 Task: Choose a LinkedIn plan to start my free month.
Action: Mouse moved to (679, 77)
Screenshot: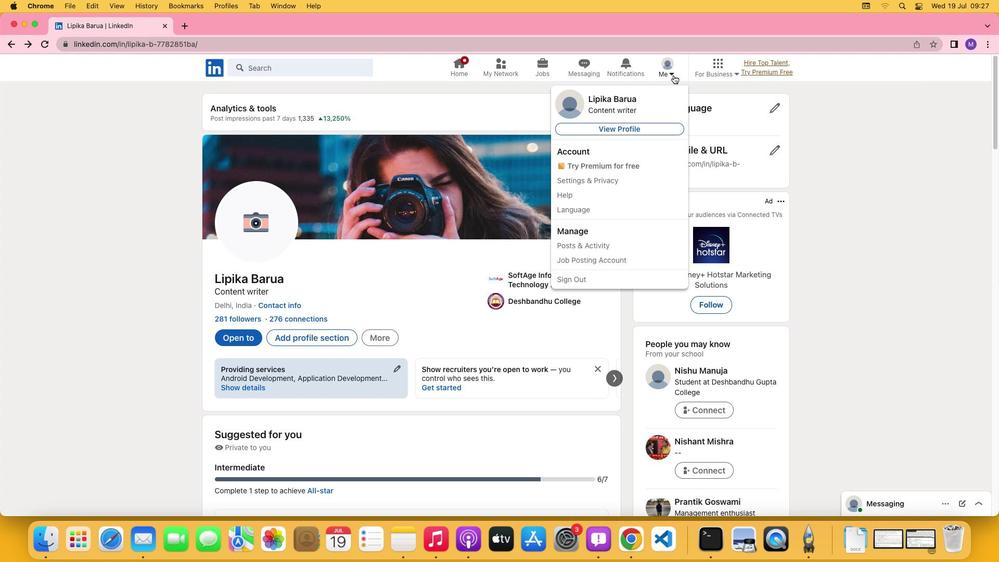 
Action: Mouse pressed left at (679, 77)
Screenshot: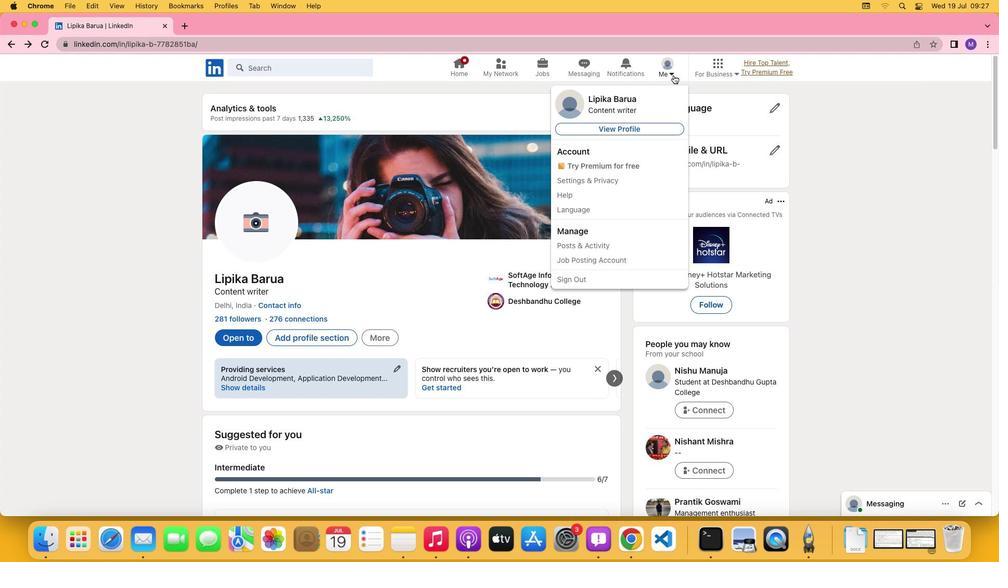 
Action: Mouse moved to (674, 74)
Screenshot: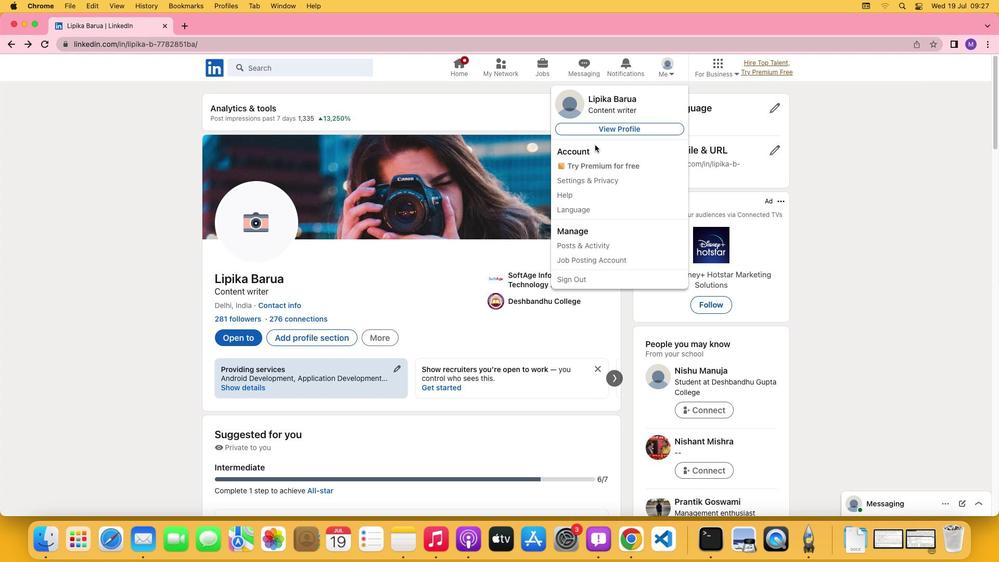 
Action: Mouse pressed left at (674, 74)
Screenshot: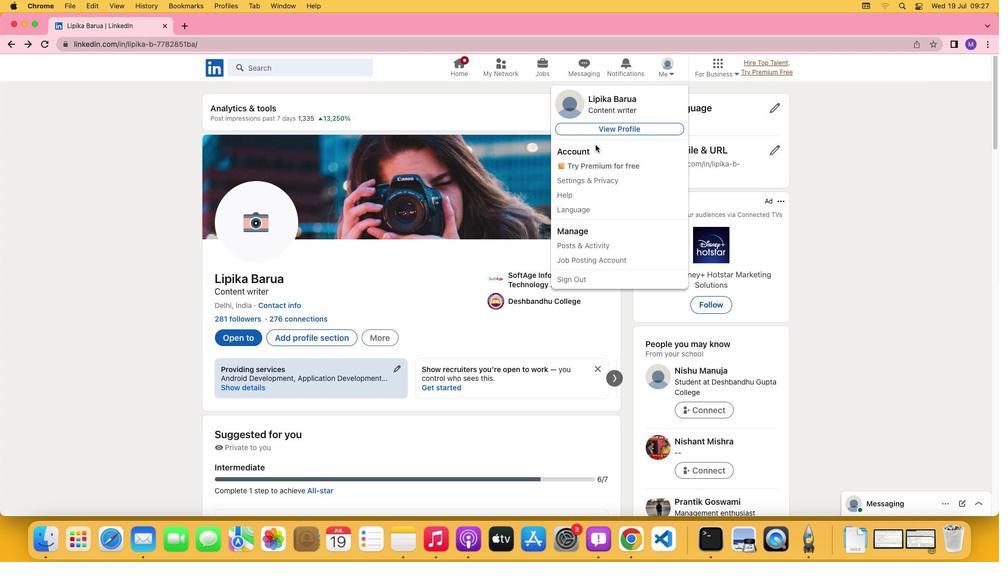 
Action: Mouse moved to (591, 181)
Screenshot: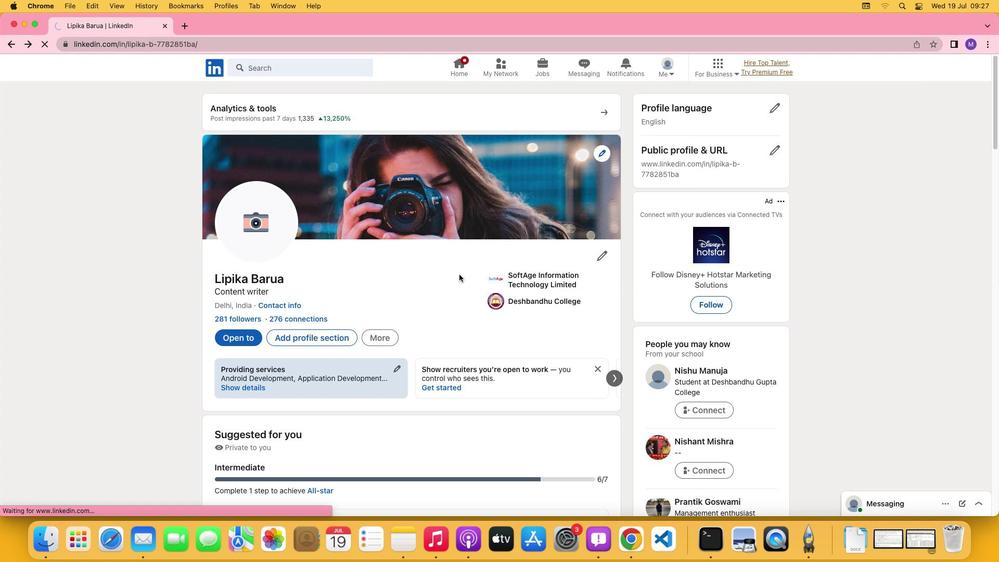 
Action: Mouse pressed left at (591, 181)
Screenshot: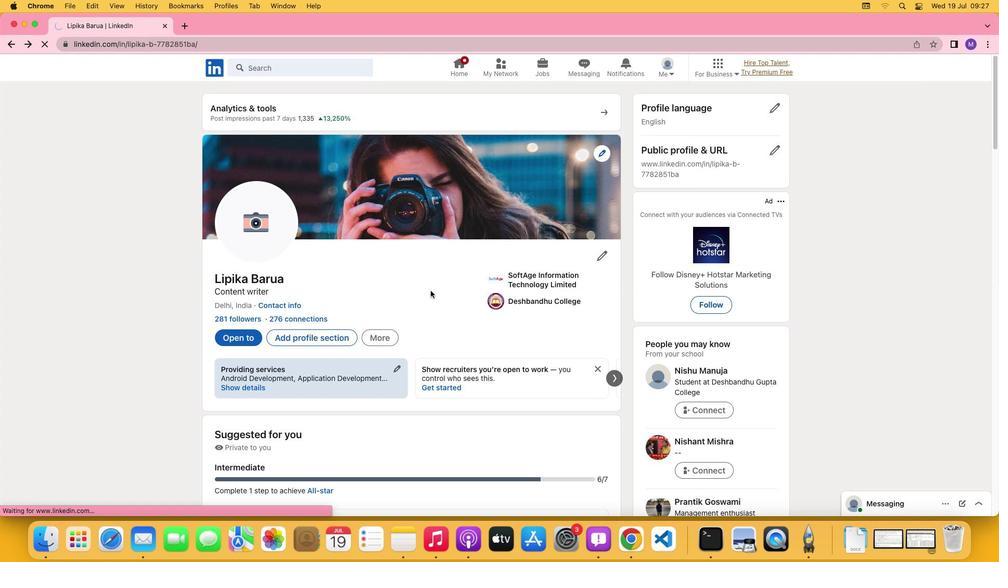 
Action: Mouse moved to (453, 331)
Screenshot: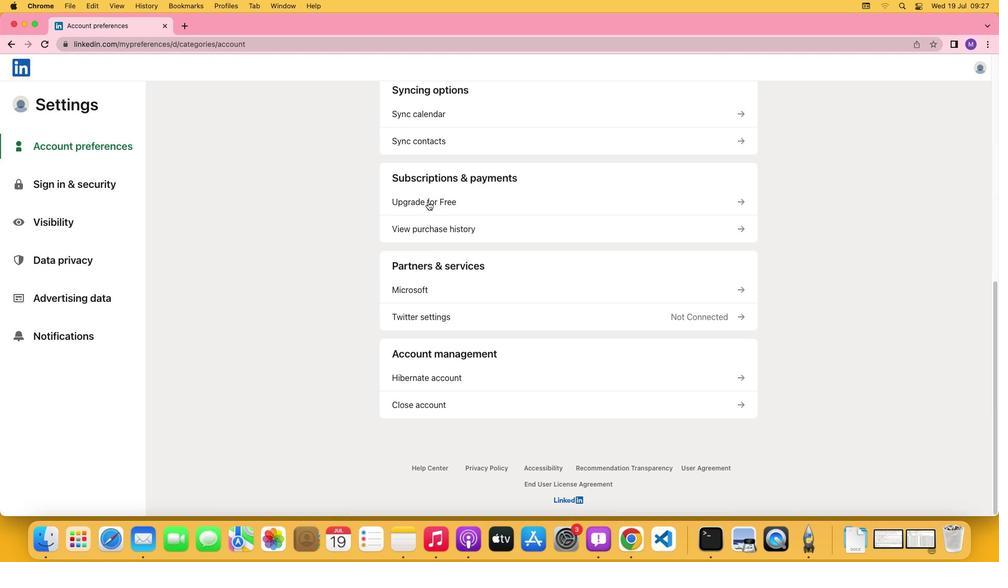 
Action: Mouse scrolled (453, 331) with delta (0, 0)
Screenshot: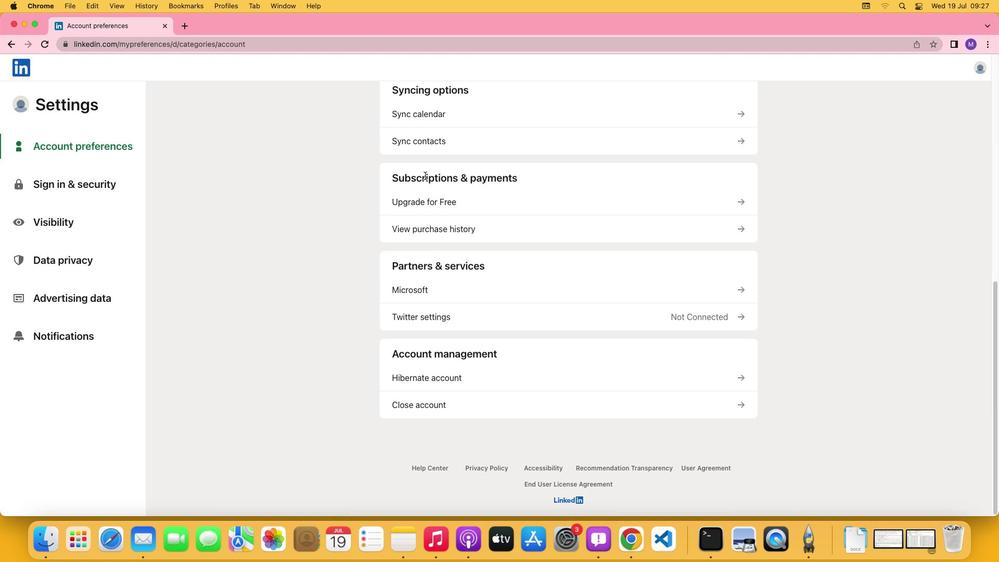 
Action: Mouse scrolled (453, 331) with delta (0, 0)
Screenshot: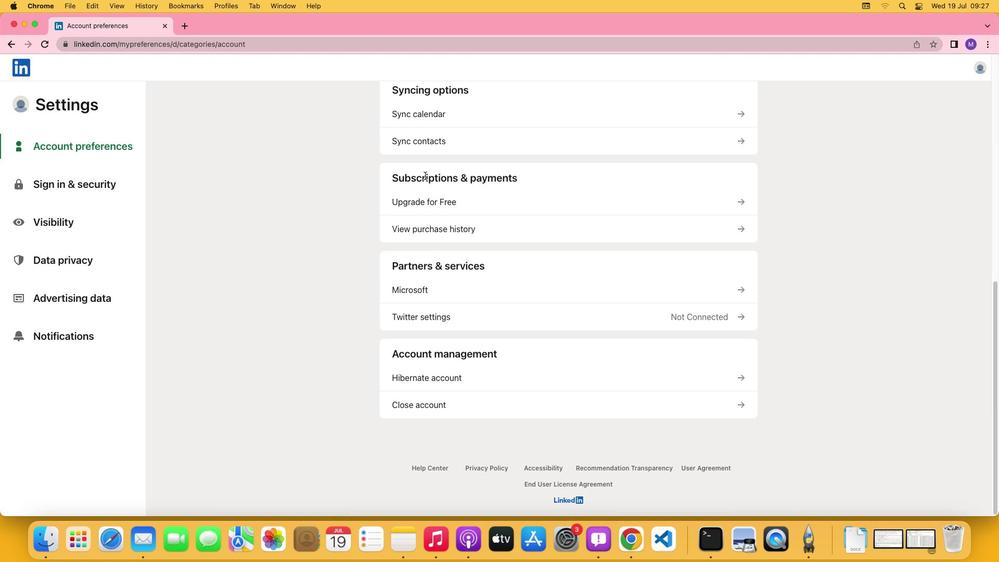 
Action: Mouse moved to (453, 332)
Screenshot: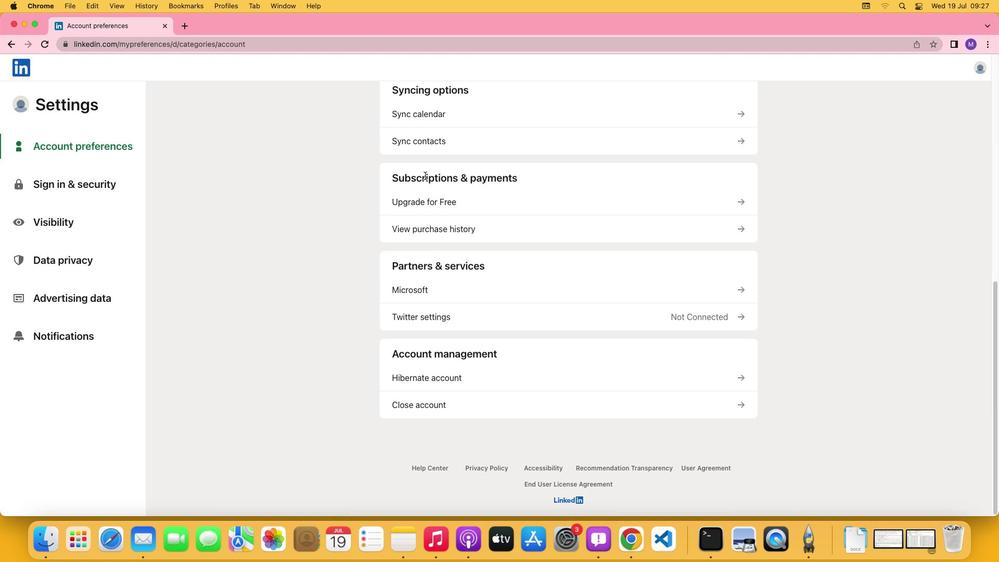 
Action: Mouse scrolled (453, 332) with delta (0, -1)
Screenshot: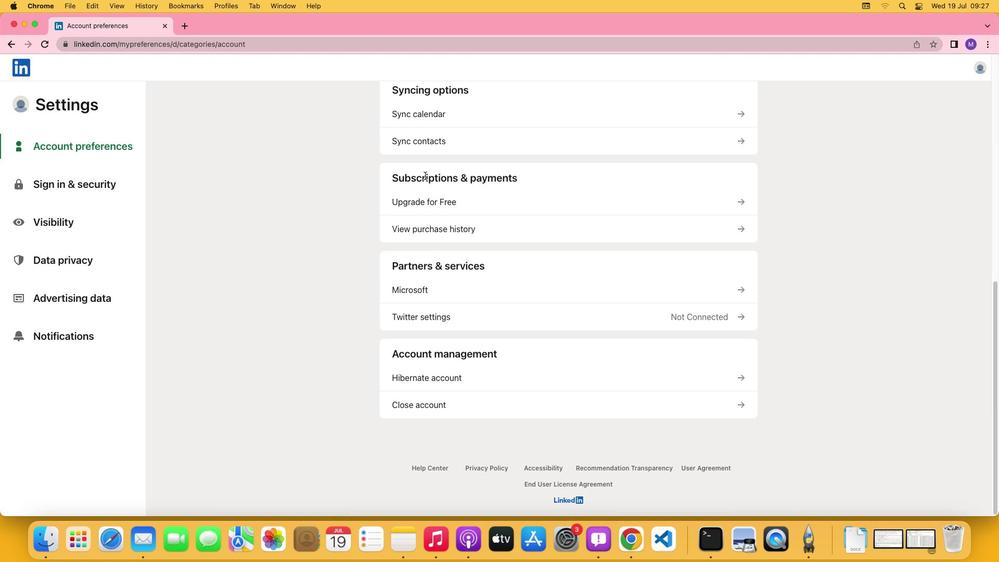 
Action: Mouse moved to (452, 332)
Screenshot: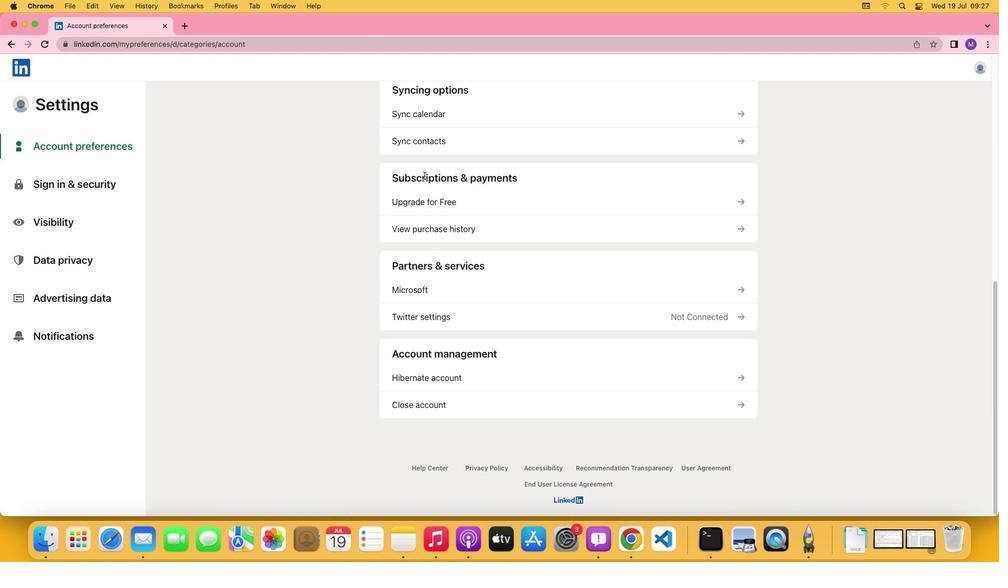 
Action: Mouse scrolled (452, 332) with delta (0, -2)
Screenshot: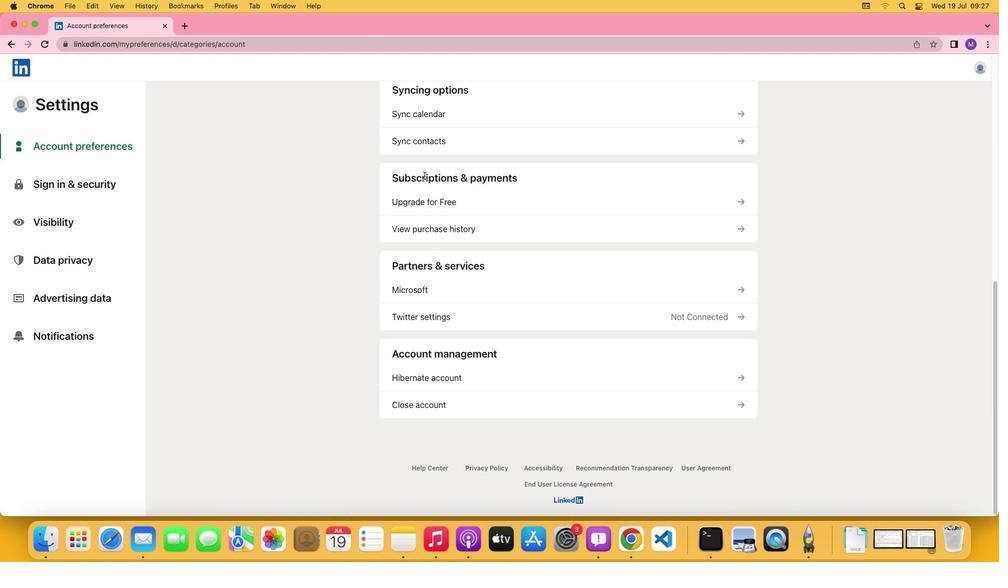 
Action: Mouse moved to (452, 332)
Screenshot: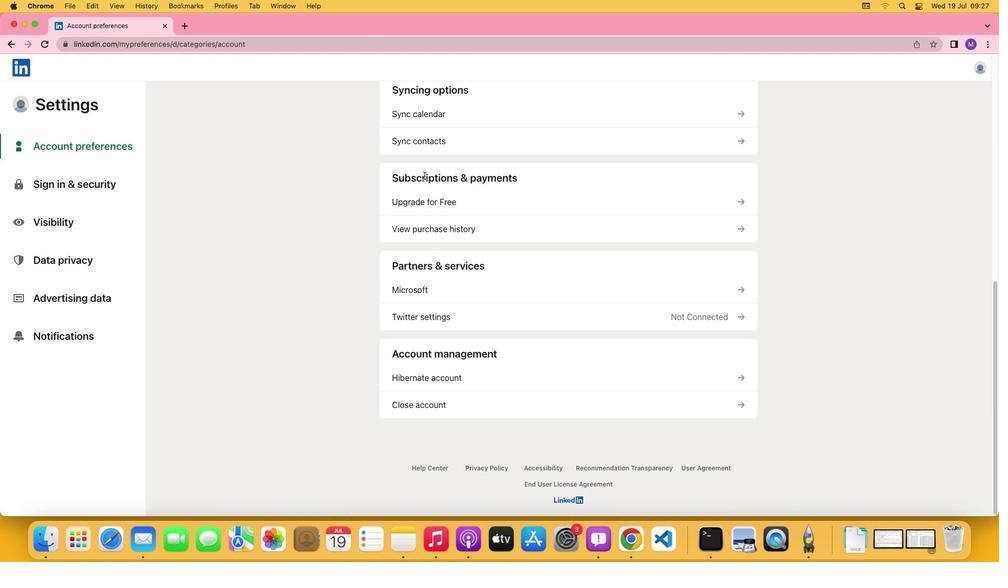 
Action: Mouse scrolled (452, 332) with delta (0, -3)
Screenshot: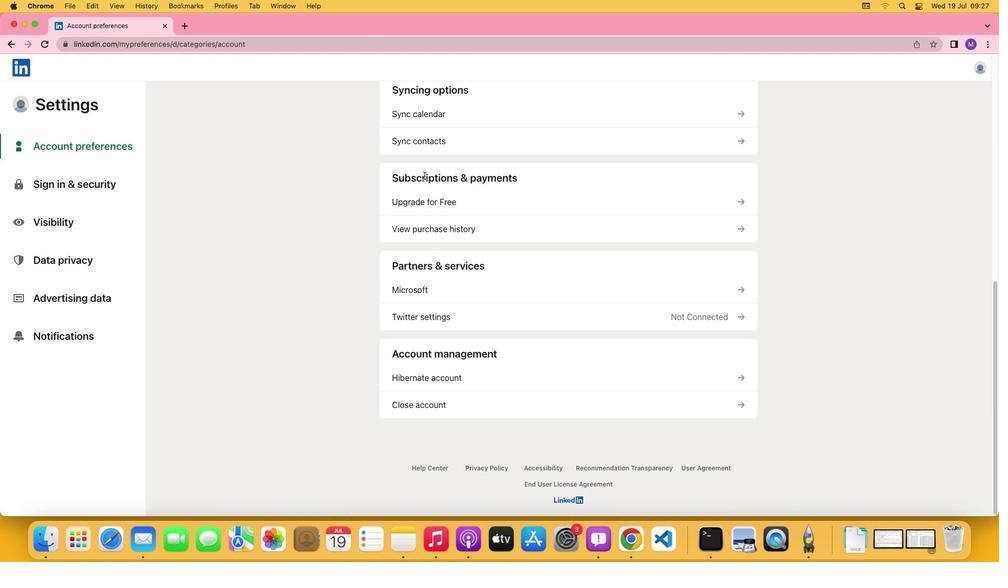 
Action: Mouse moved to (452, 333)
Screenshot: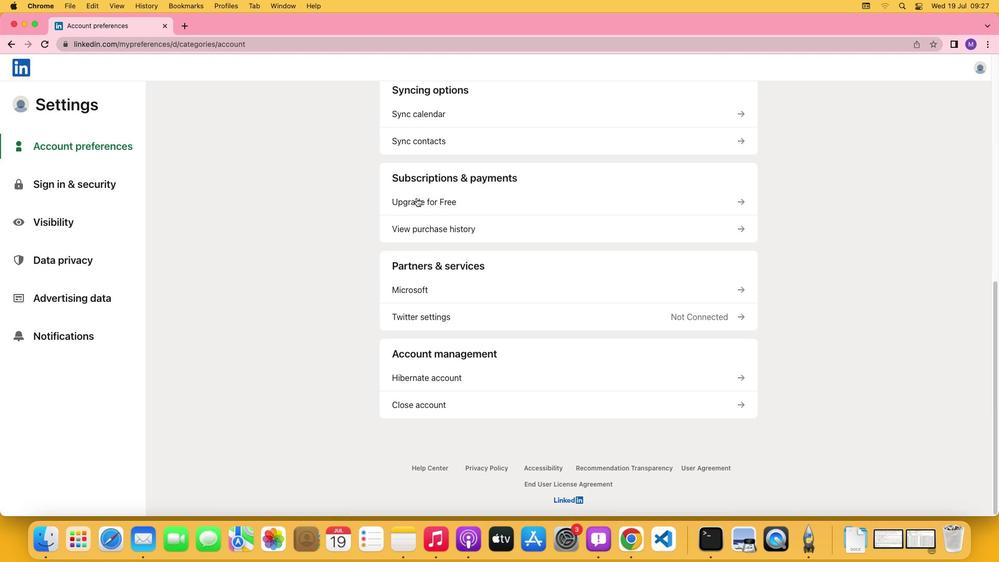 
Action: Mouse scrolled (452, 333) with delta (0, 0)
Screenshot: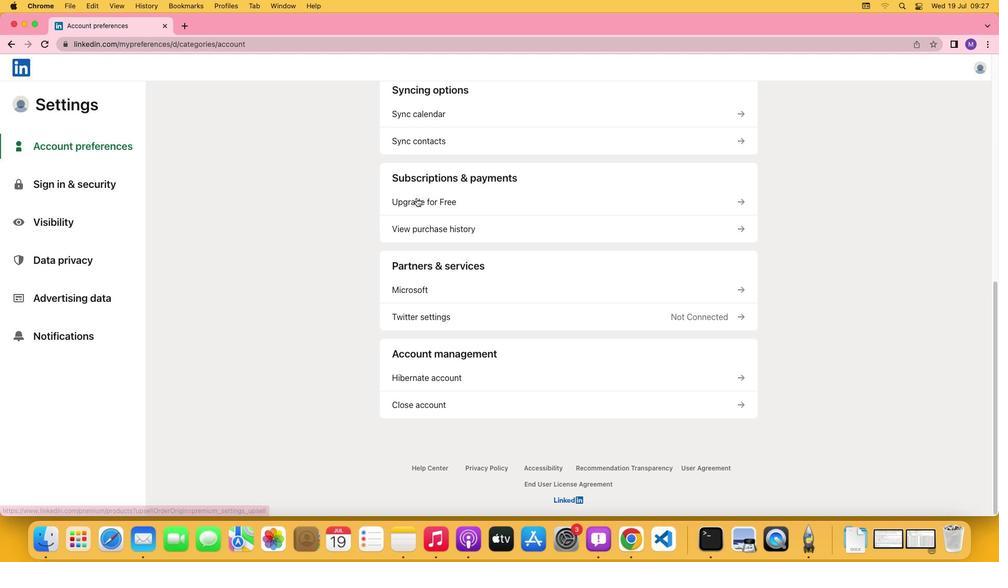 
Action: Mouse scrolled (452, 333) with delta (0, 0)
Screenshot: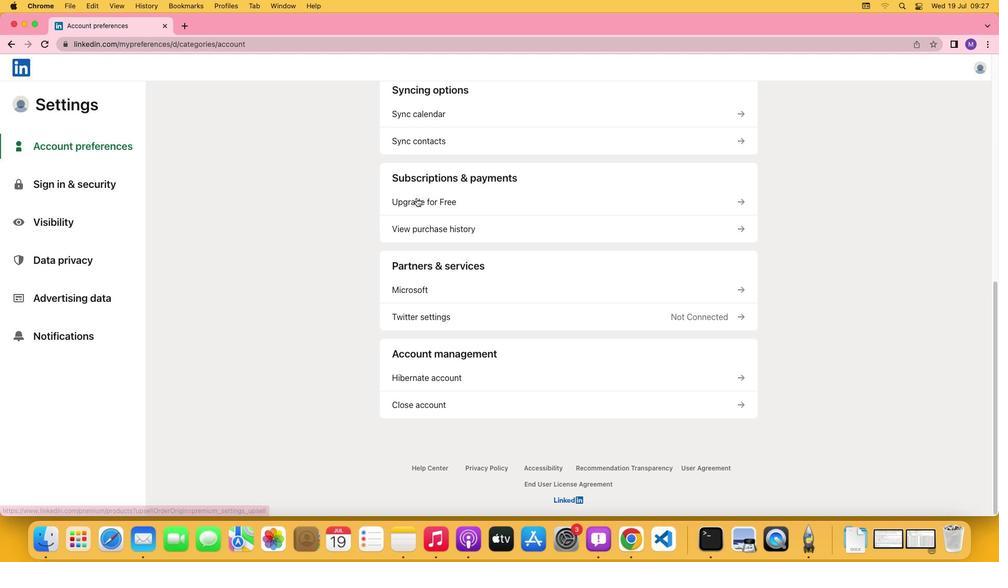 
Action: Mouse scrolled (452, 333) with delta (0, -1)
Screenshot: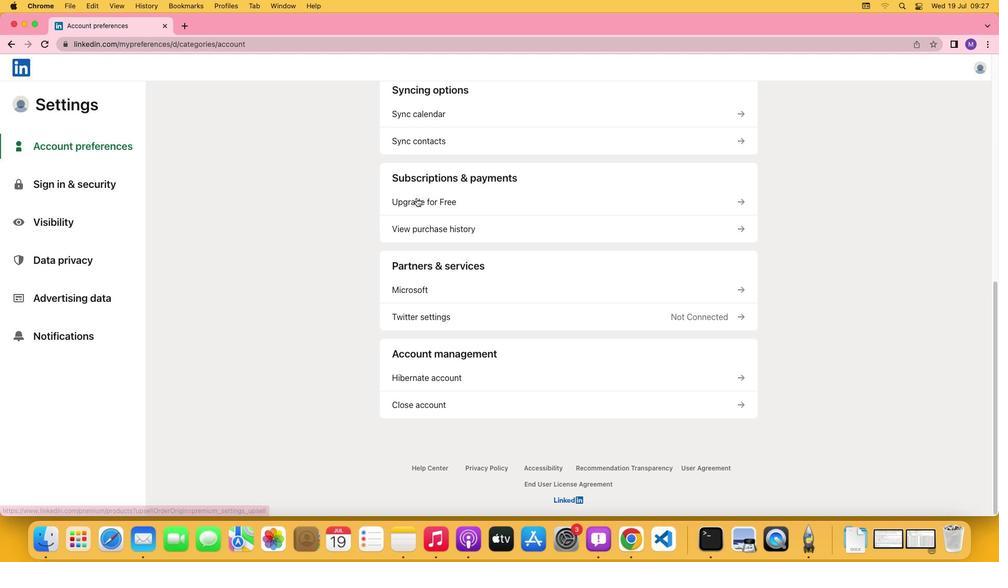 
Action: Mouse scrolled (452, 333) with delta (0, -2)
Screenshot: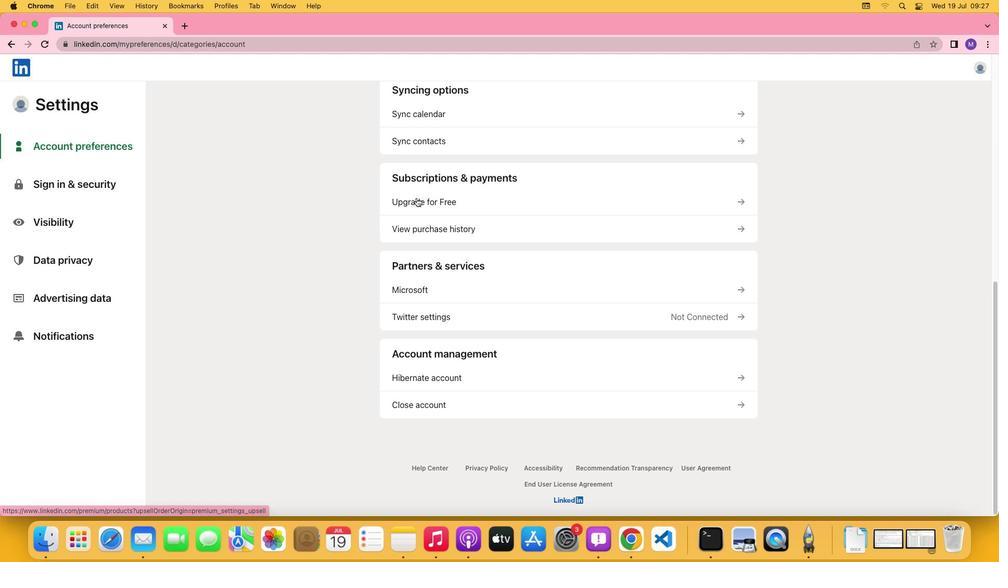 
Action: Mouse moved to (416, 198)
Screenshot: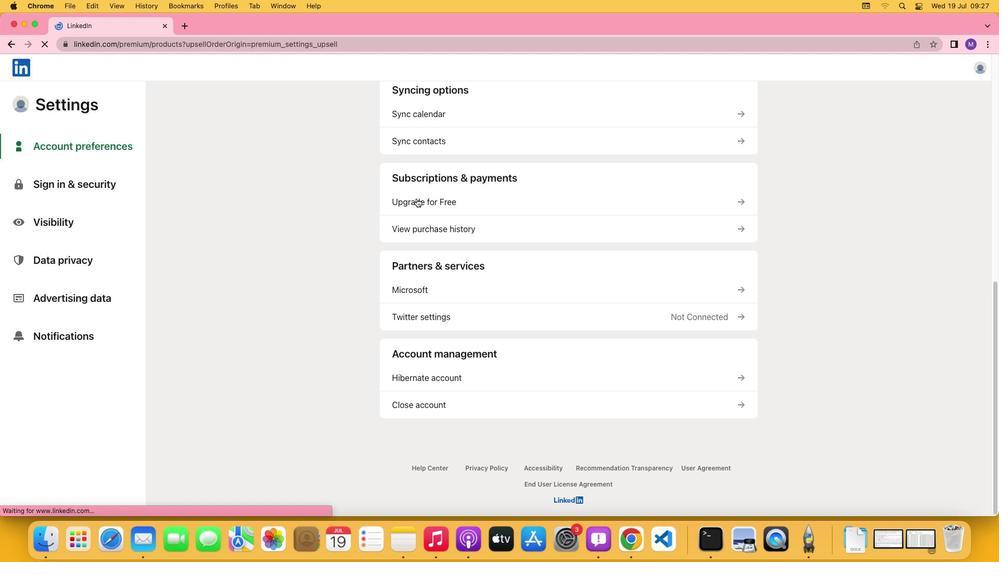 
Action: Mouse pressed left at (416, 198)
Screenshot: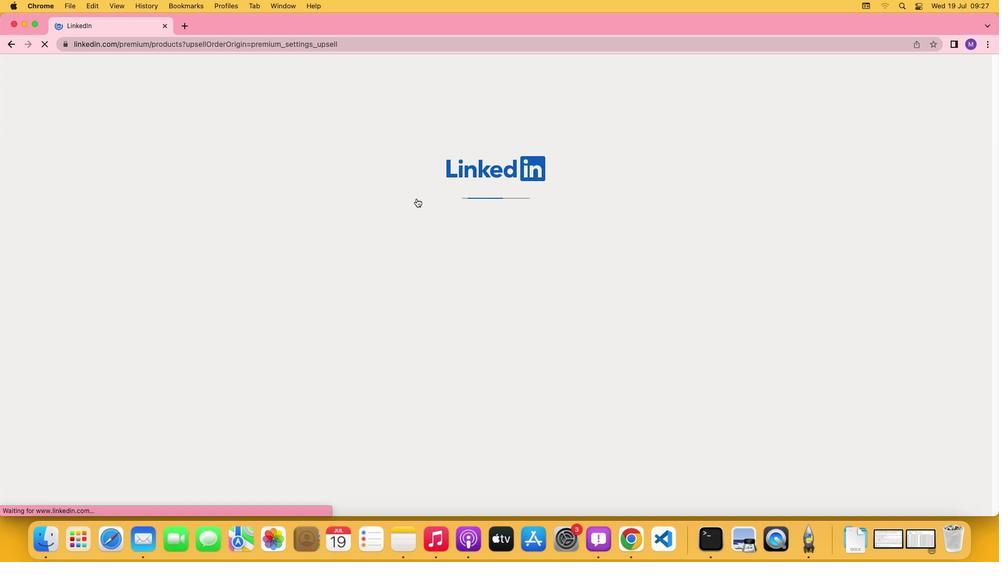 
Action: Mouse moved to (381, 266)
Screenshot: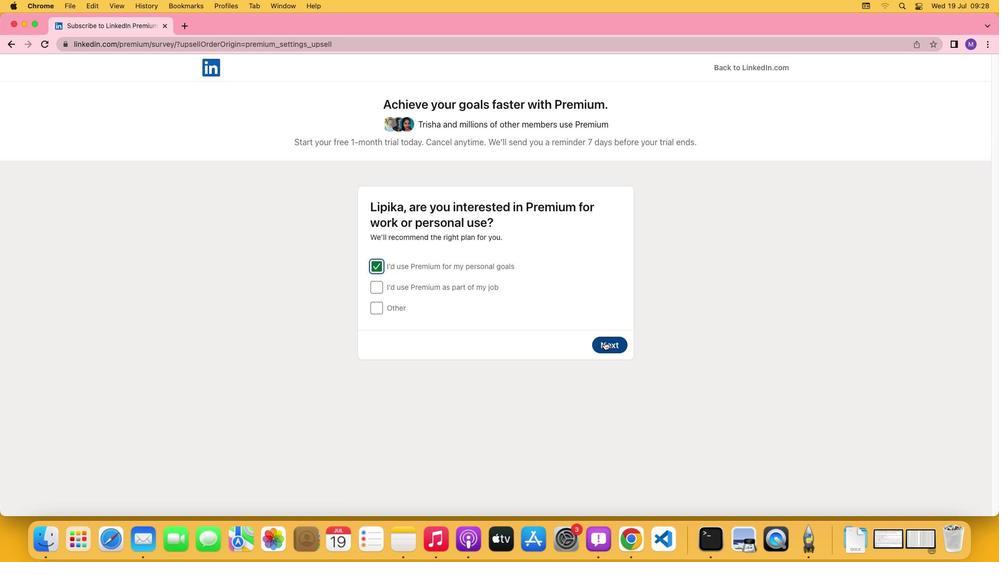 
Action: Mouse pressed left at (381, 266)
Screenshot: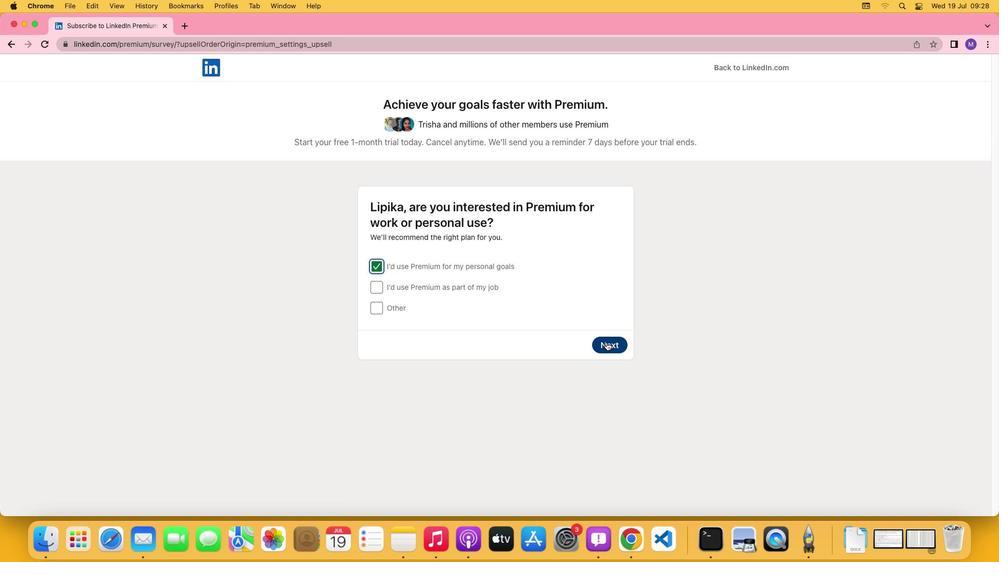 
Action: Mouse moved to (607, 342)
Screenshot: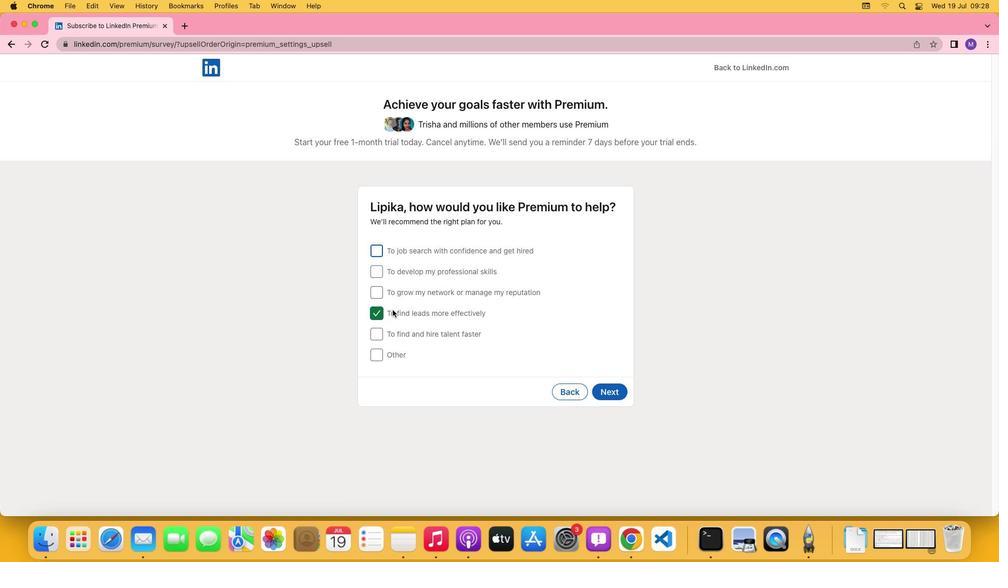 
Action: Mouse pressed left at (607, 342)
Screenshot: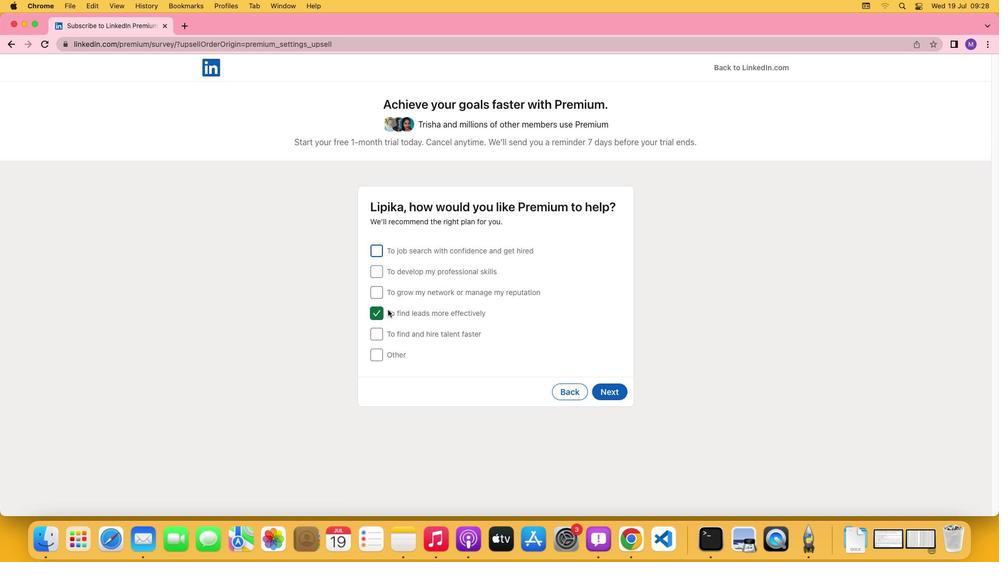 
Action: Mouse moved to (610, 388)
Screenshot: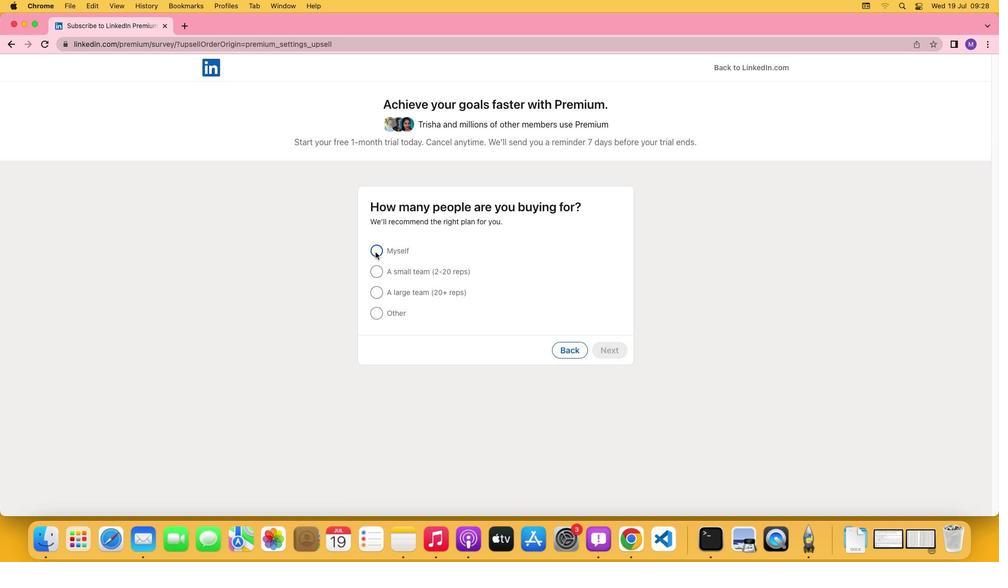
Action: Mouse pressed left at (610, 388)
Screenshot: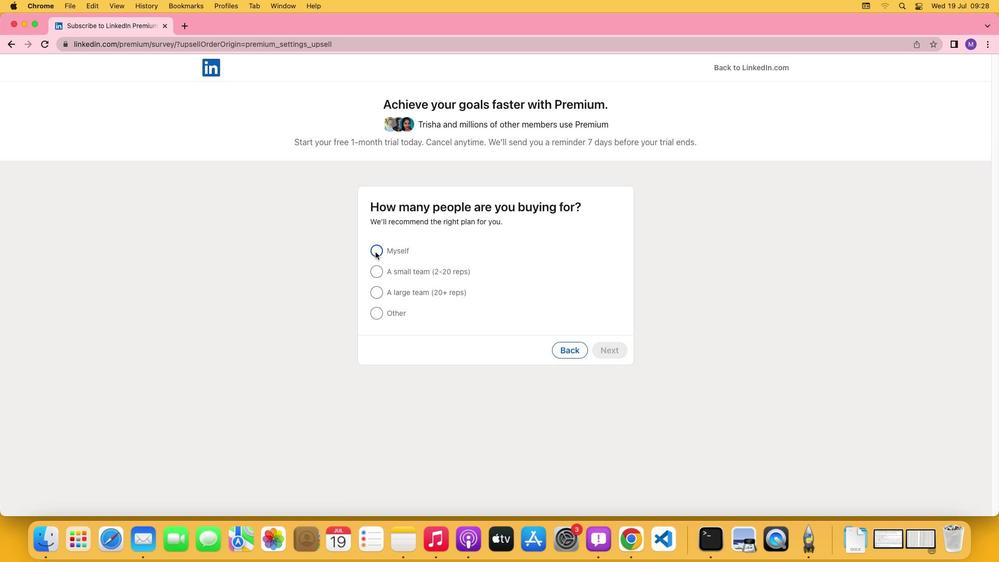 
Action: Mouse moved to (376, 252)
Screenshot: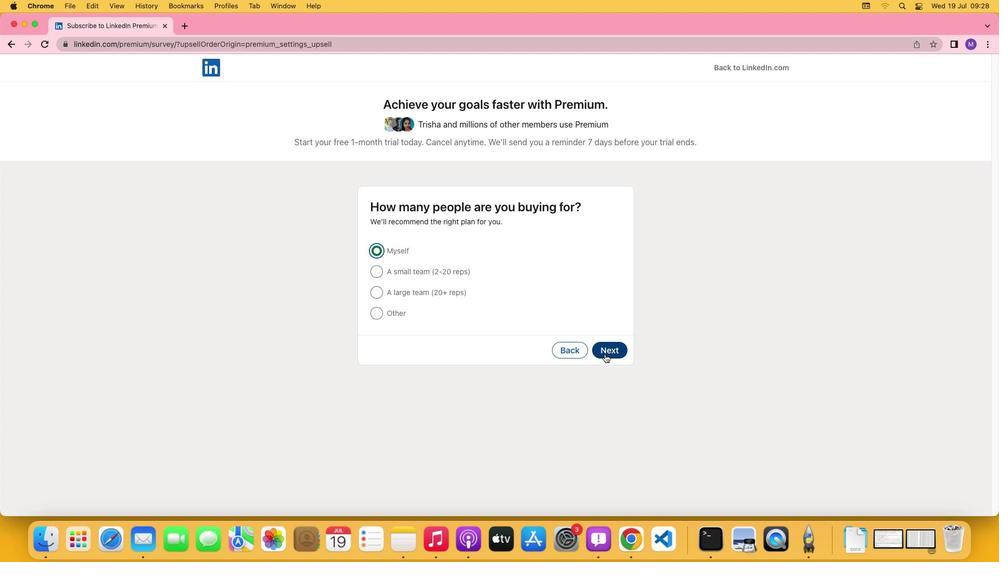 
Action: Mouse pressed left at (376, 252)
Screenshot: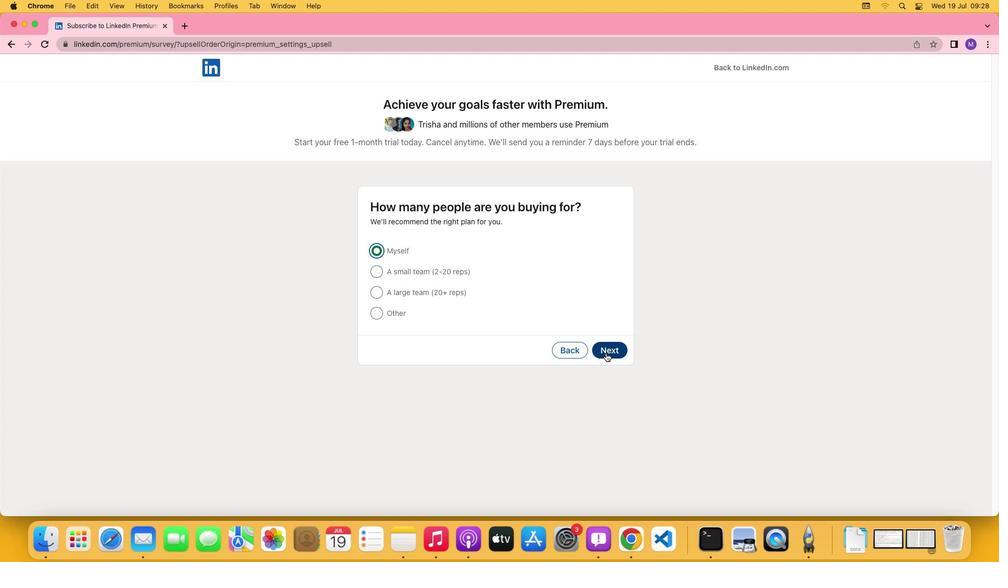 
Action: Mouse moved to (606, 353)
Screenshot: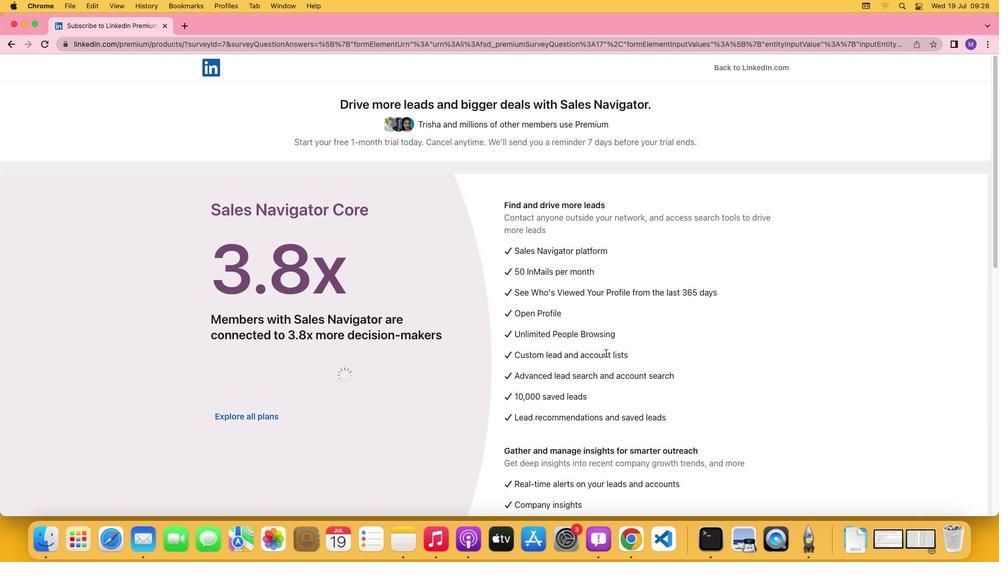 
Action: Mouse pressed left at (606, 353)
Screenshot: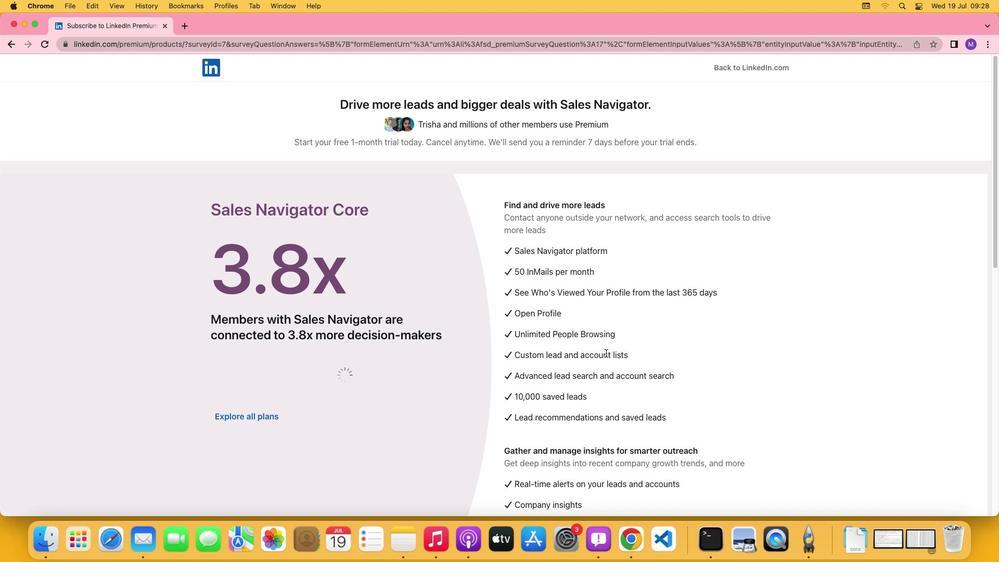 
Action: Mouse moved to (292, 376)
Screenshot: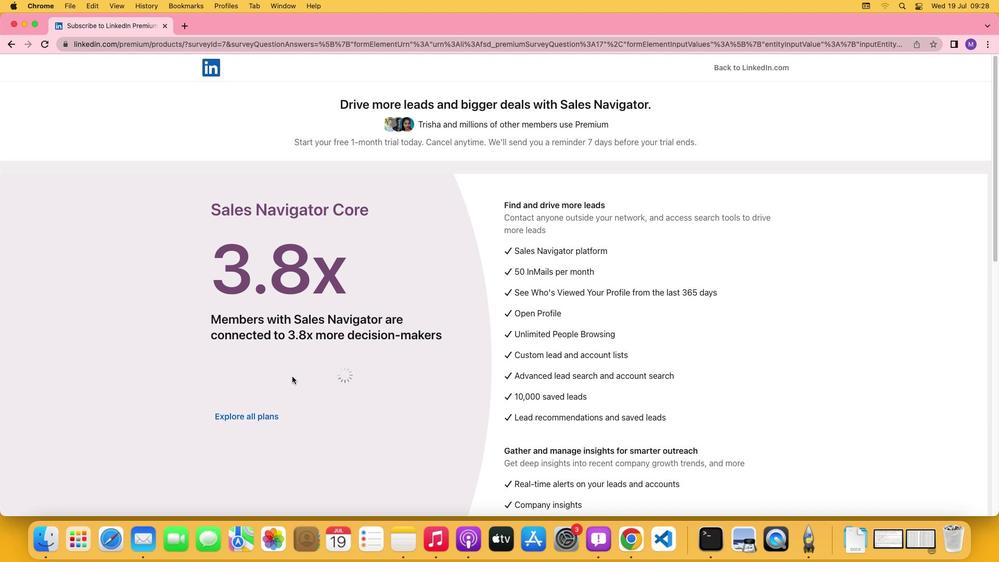 
Action: Mouse pressed left at (292, 376)
Screenshot: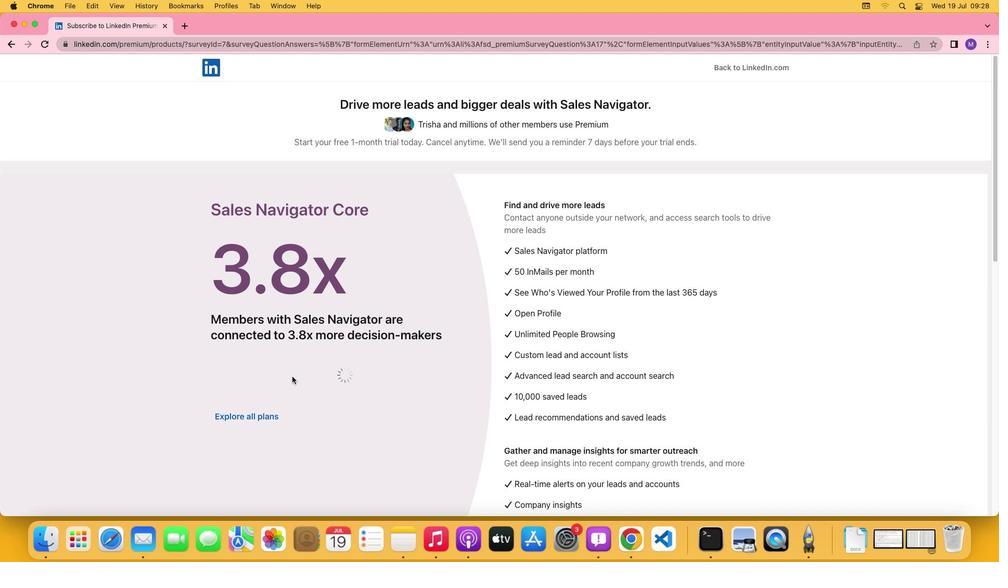 
